 Task: Select the month "July".
Action: Mouse moved to (817, 111)
Screenshot: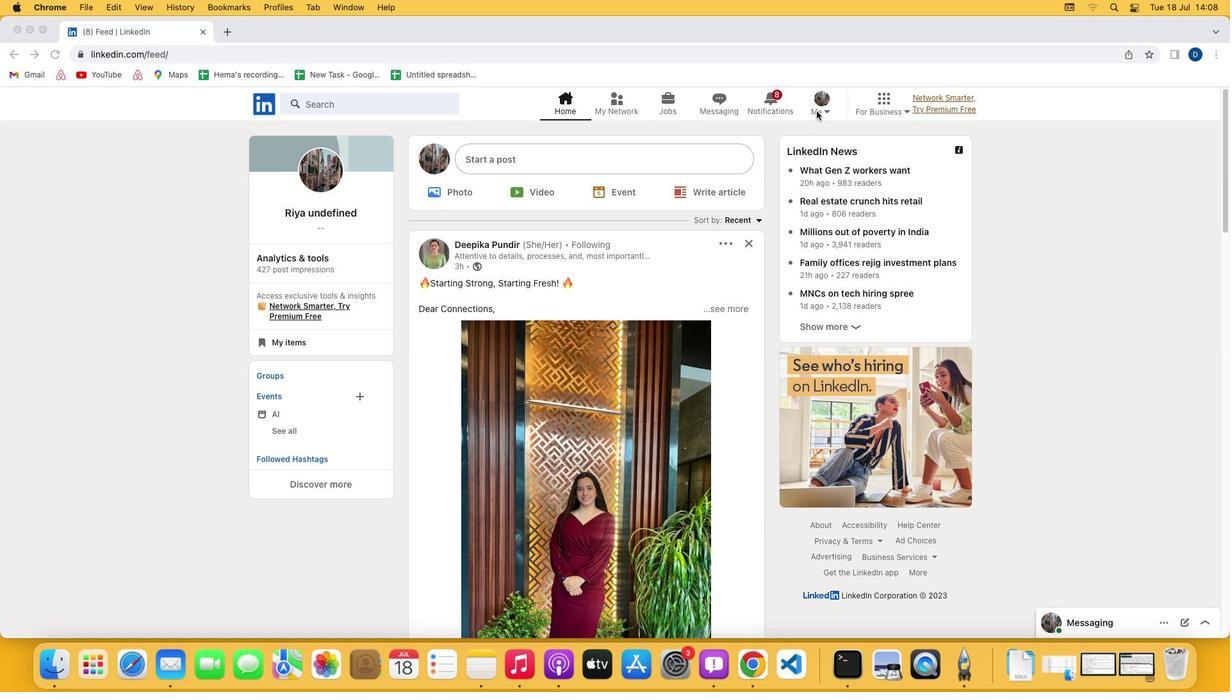 
Action: Mouse pressed left at (817, 111)
Screenshot: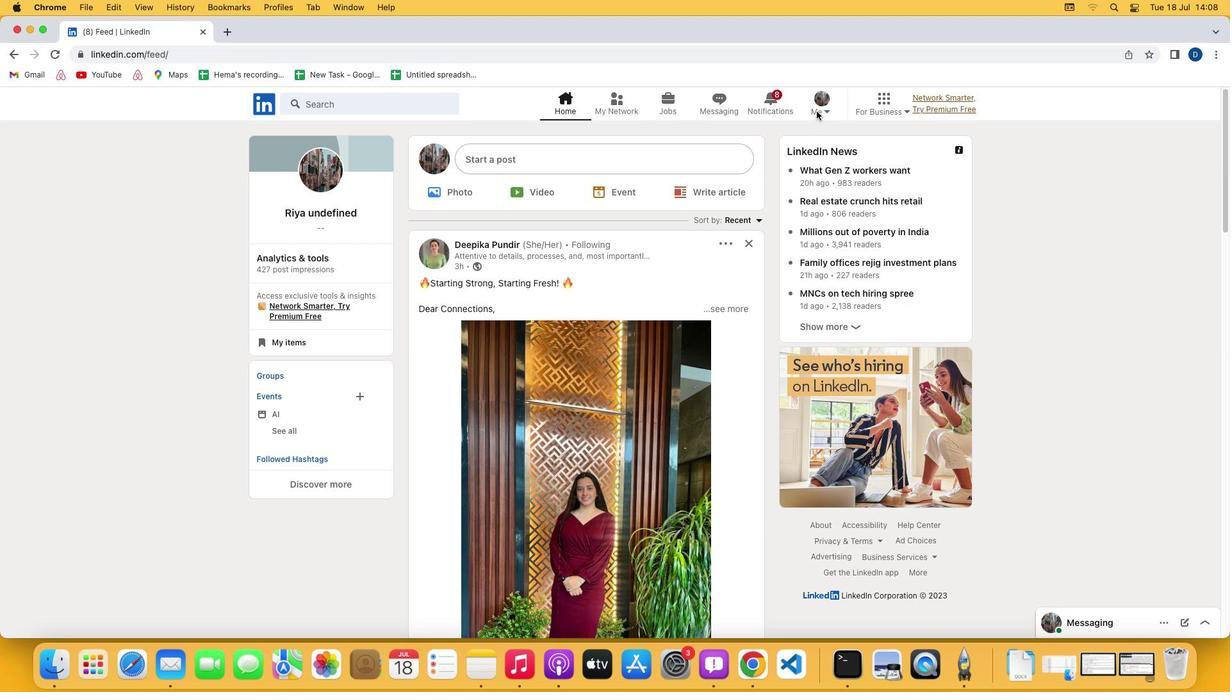 
Action: Mouse moved to (828, 111)
Screenshot: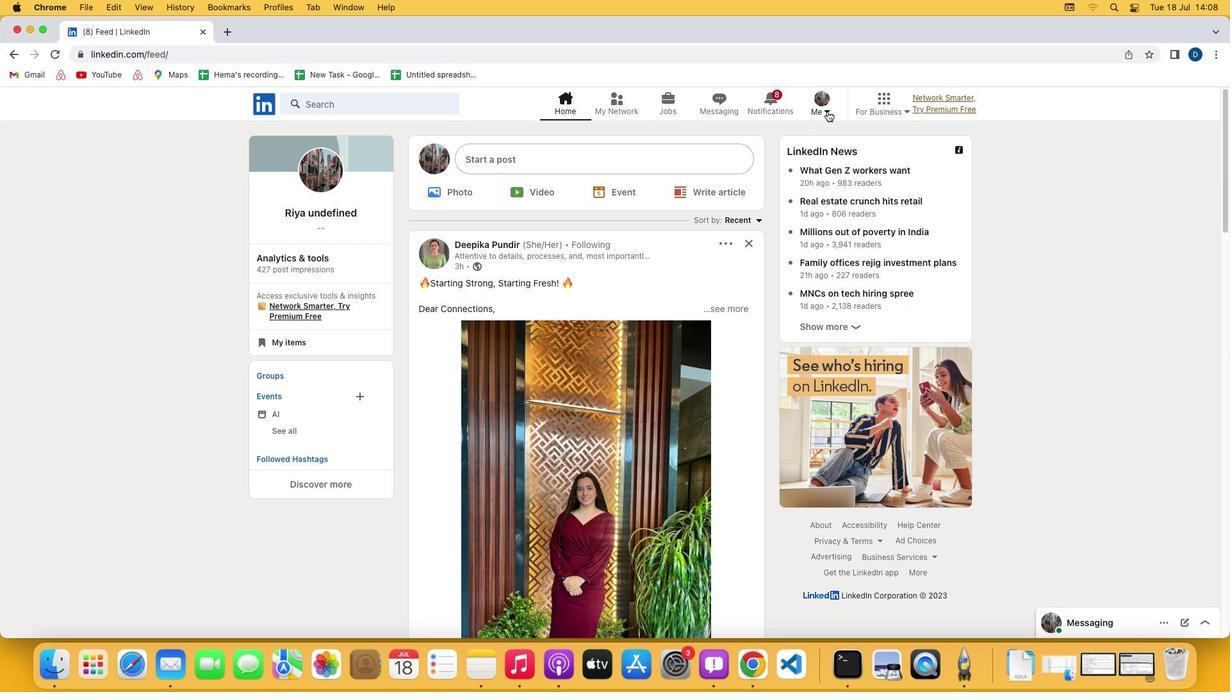 
Action: Mouse pressed left at (828, 111)
Screenshot: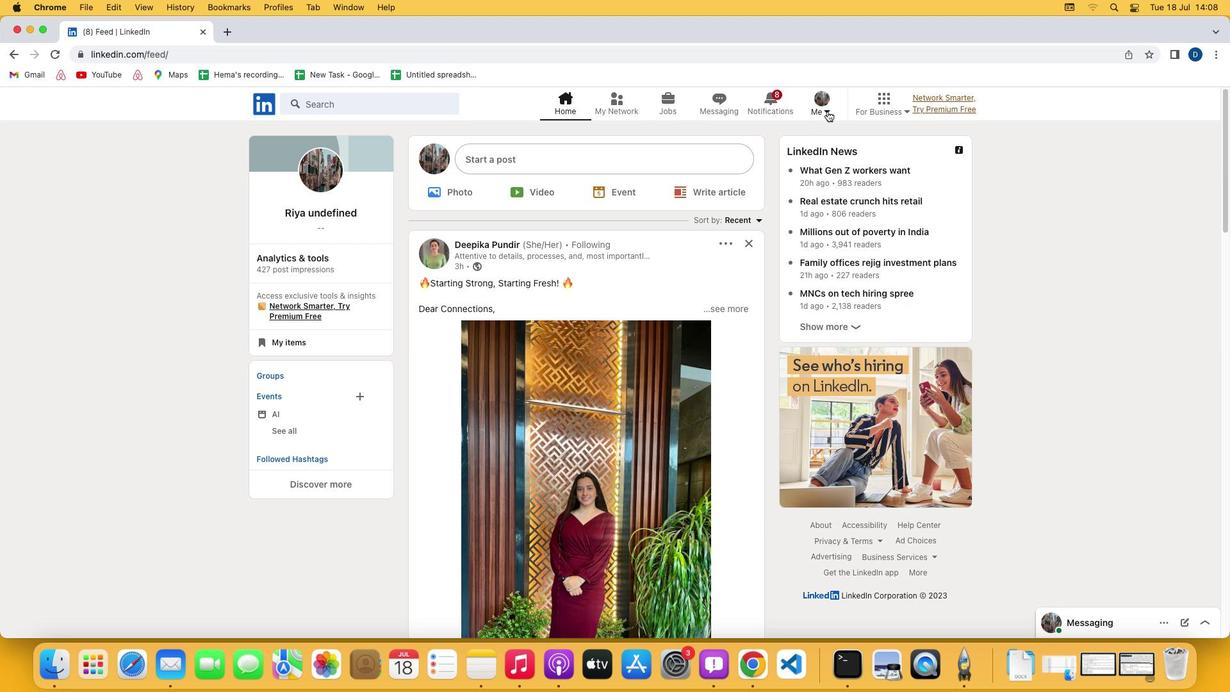 
Action: Mouse moved to (764, 179)
Screenshot: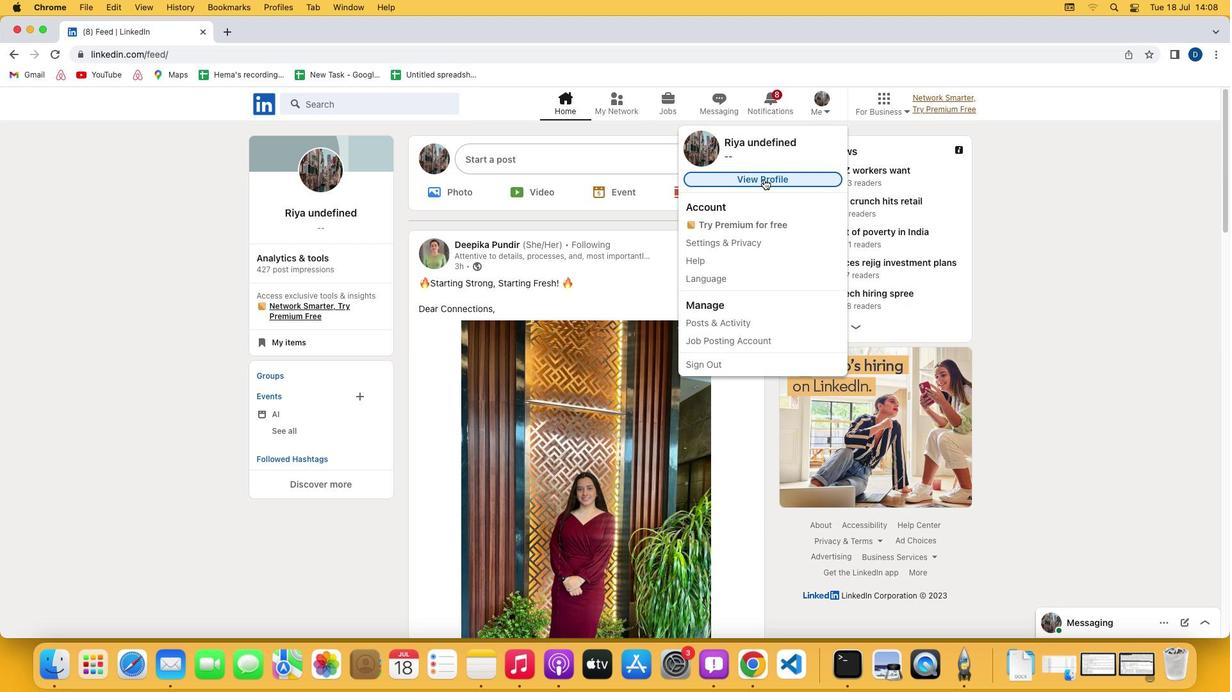 
Action: Mouse pressed left at (764, 179)
Screenshot: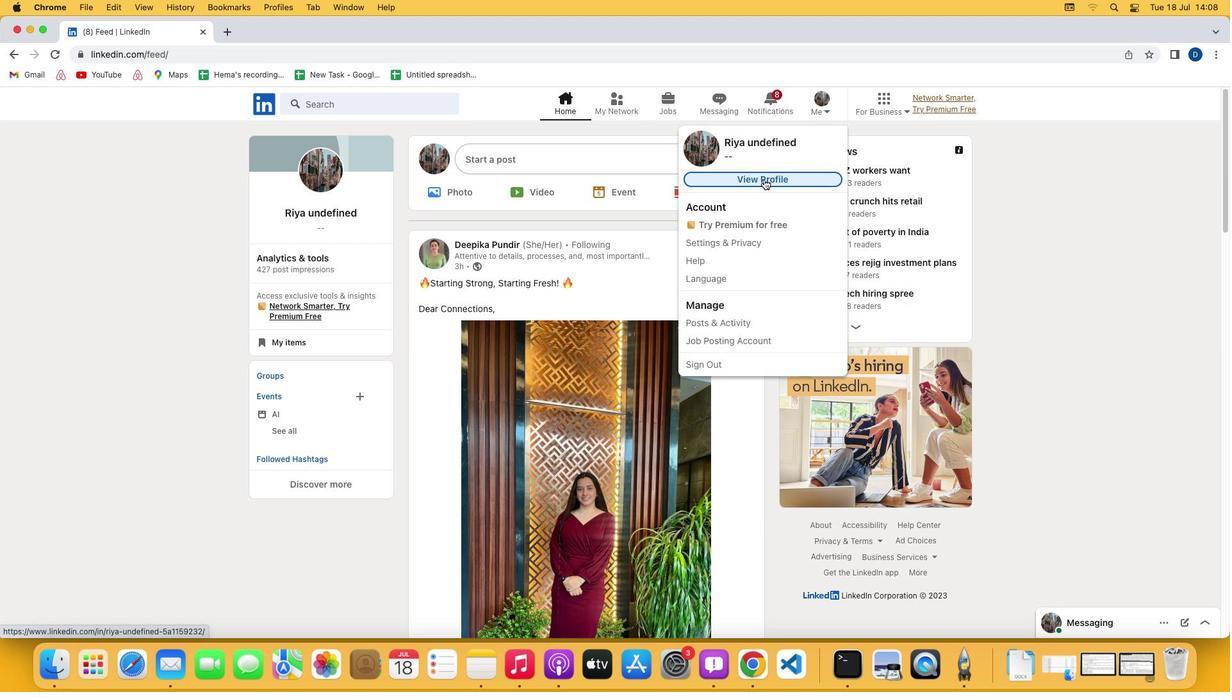 
Action: Mouse moved to (413, 440)
Screenshot: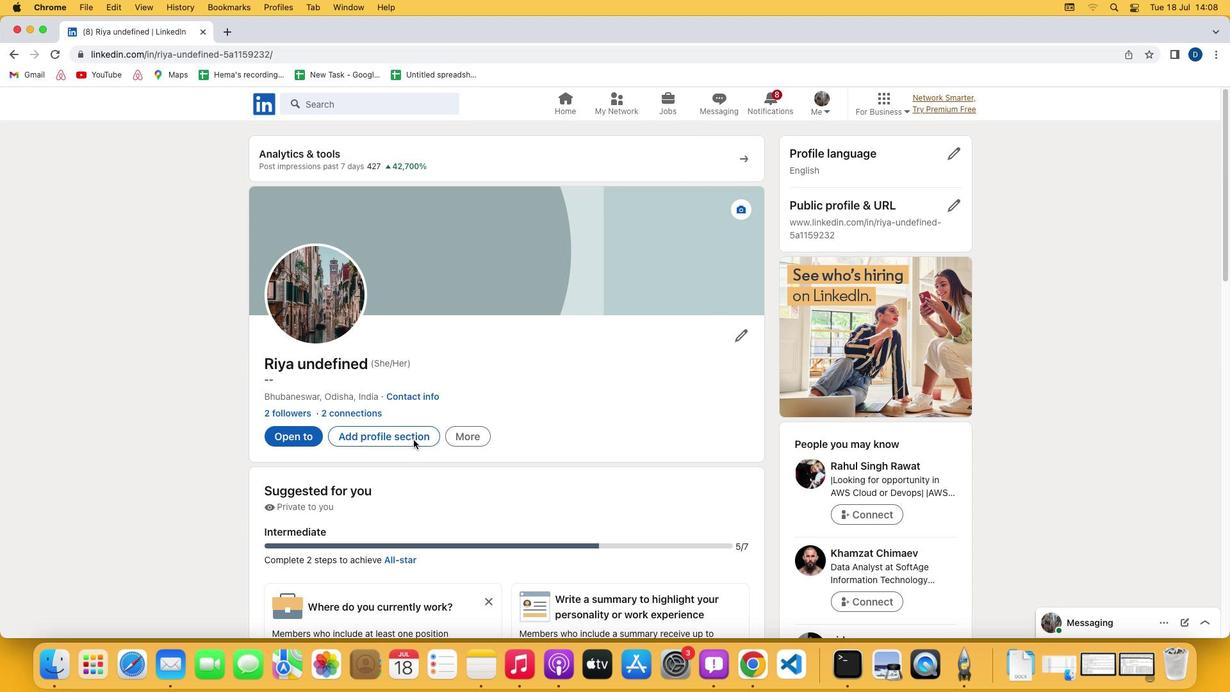 
Action: Mouse pressed left at (413, 440)
Screenshot: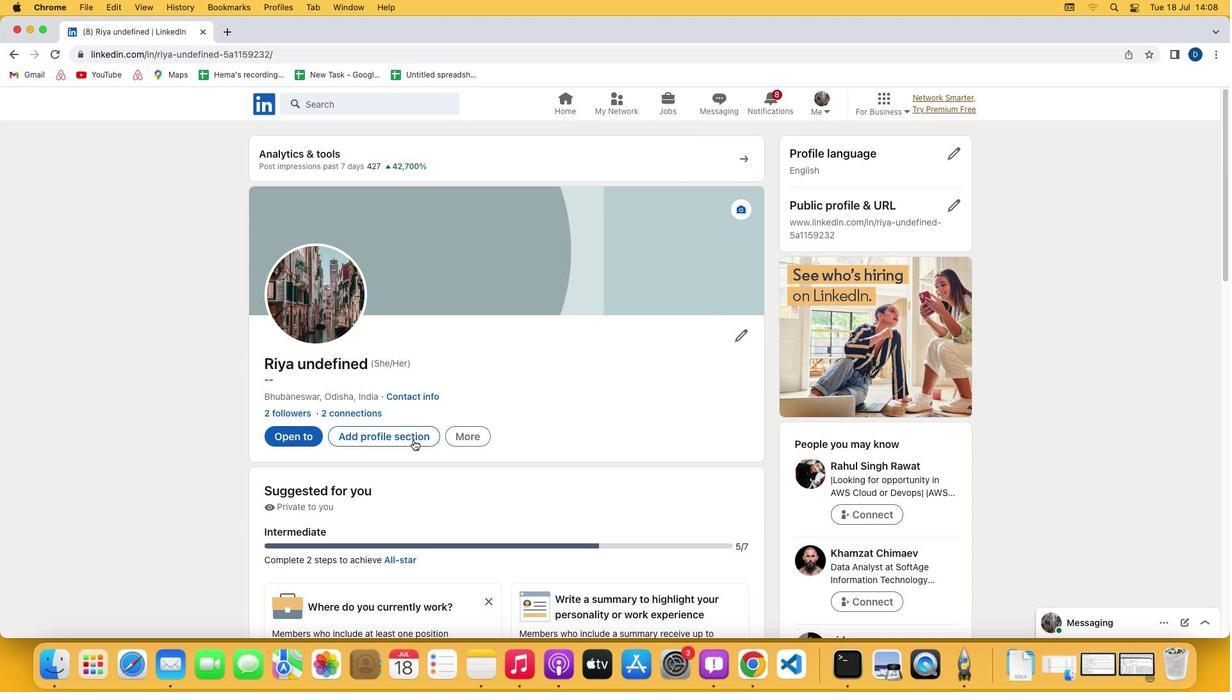 
Action: Mouse moved to (475, 250)
Screenshot: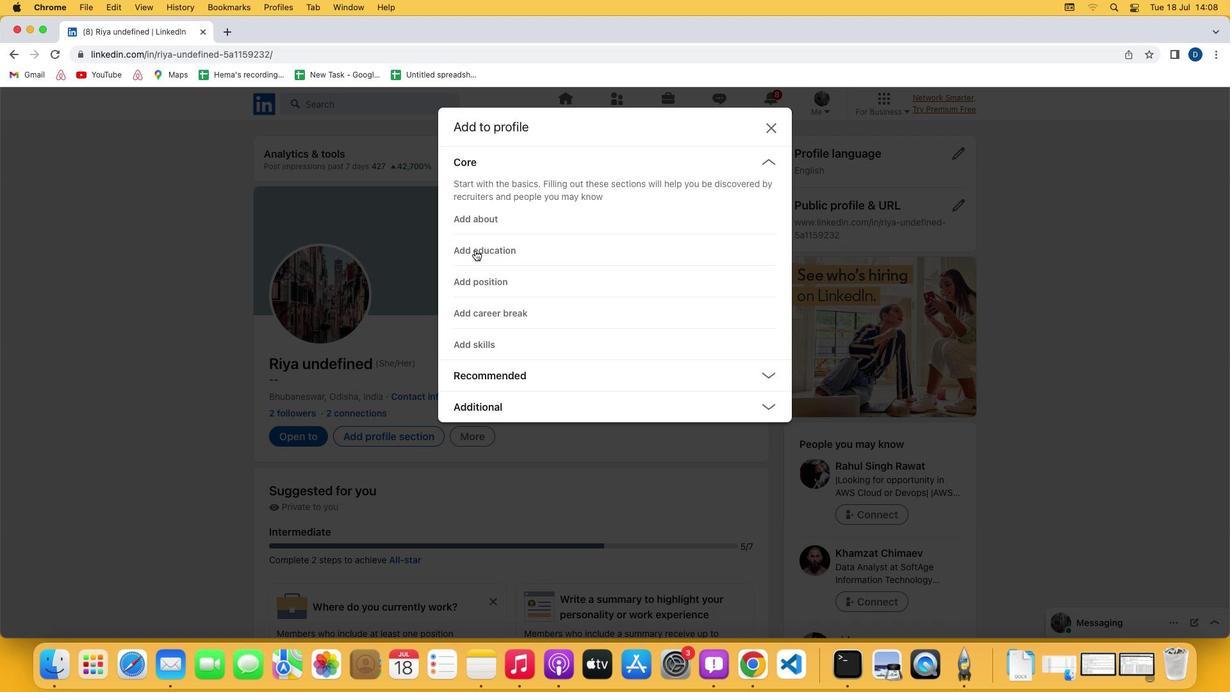 
Action: Mouse pressed left at (475, 250)
Screenshot: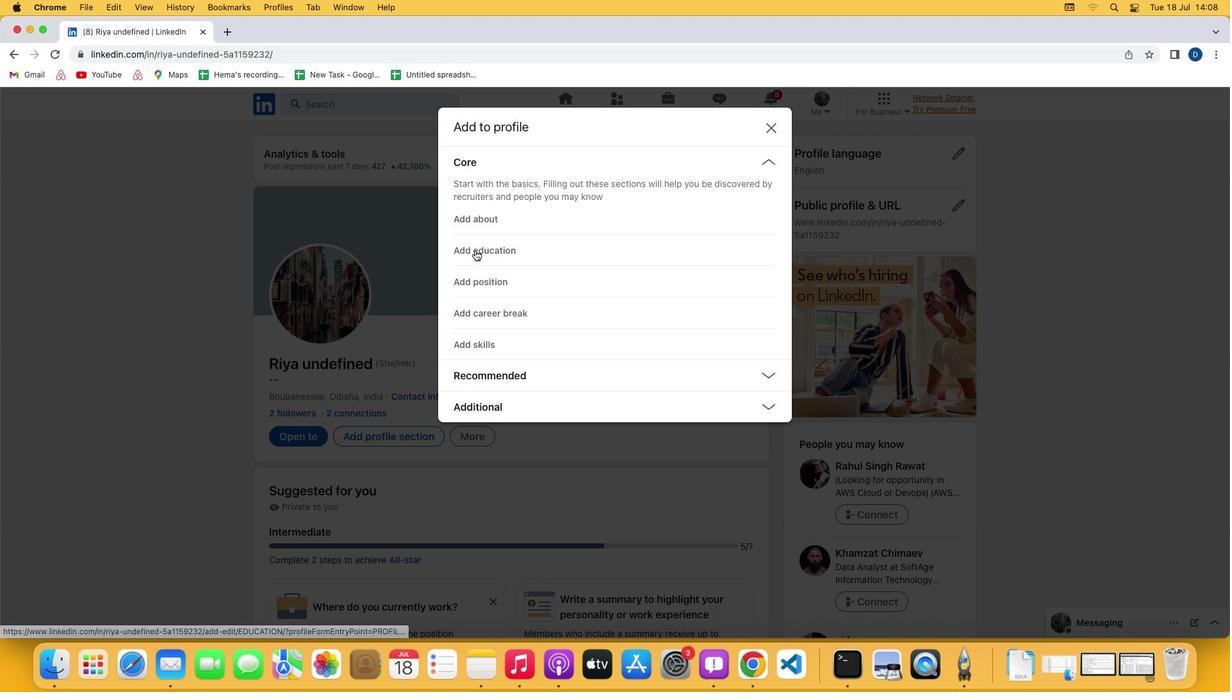 
Action: Mouse moved to (568, 421)
Screenshot: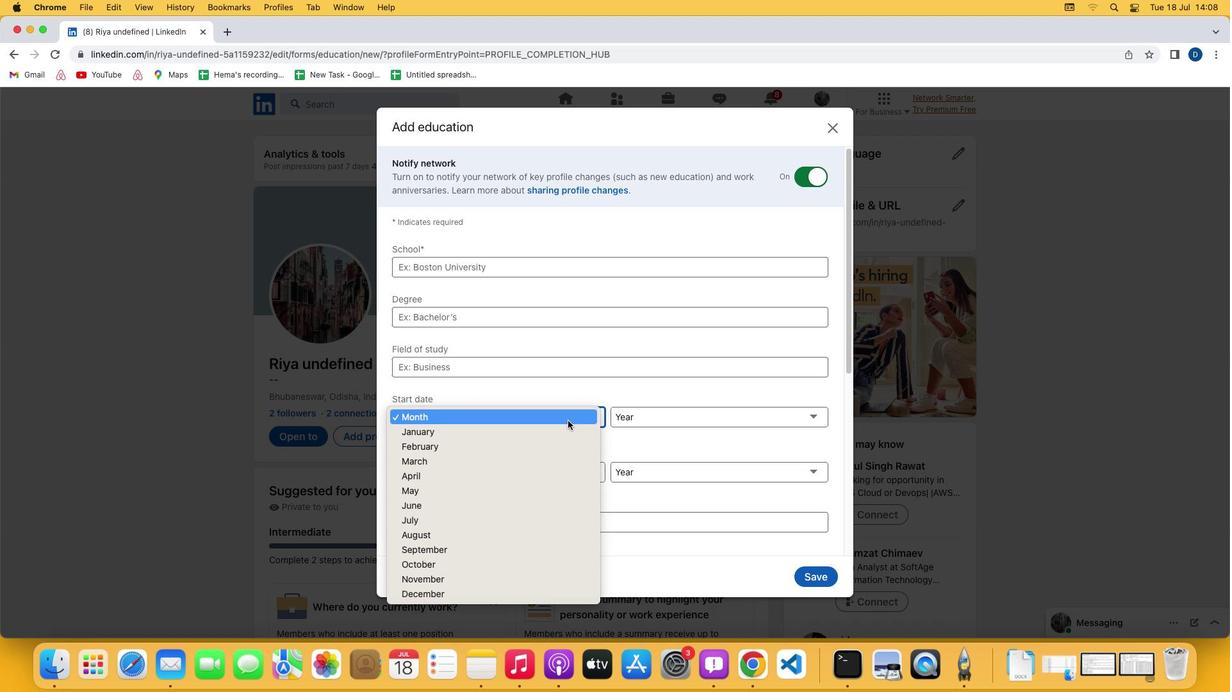 
Action: Mouse pressed left at (568, 421)
Screenshot: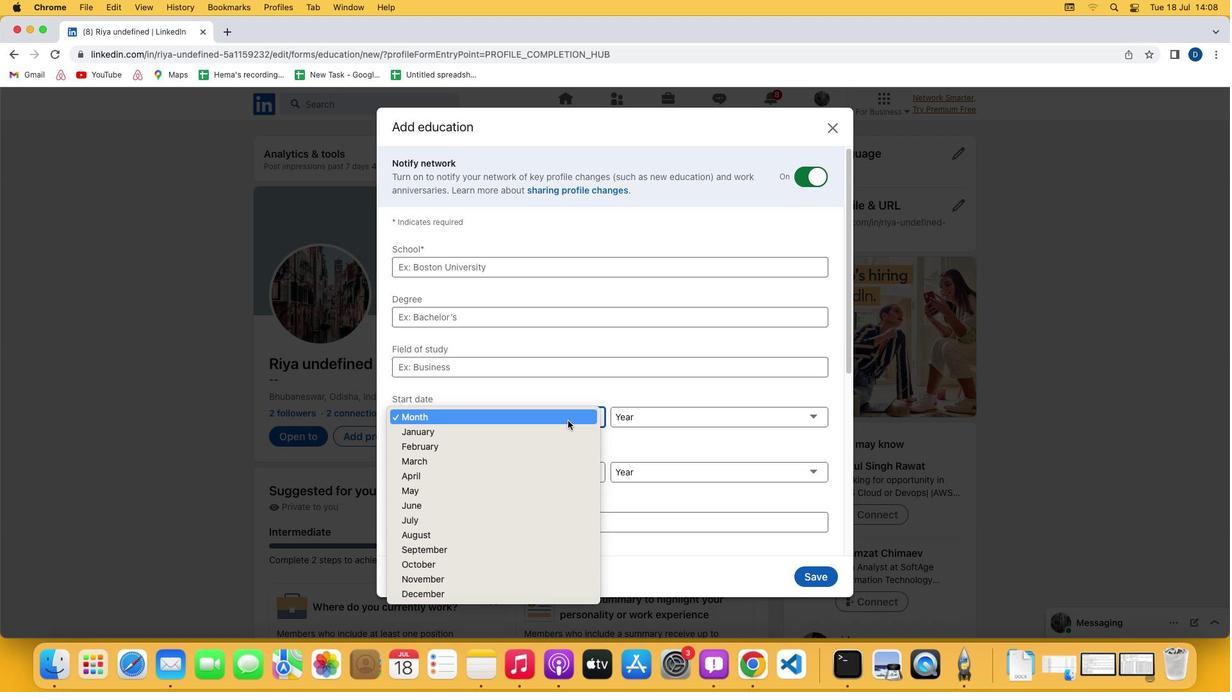 
Action: Mouse moved to (461, 521)
Screenshot: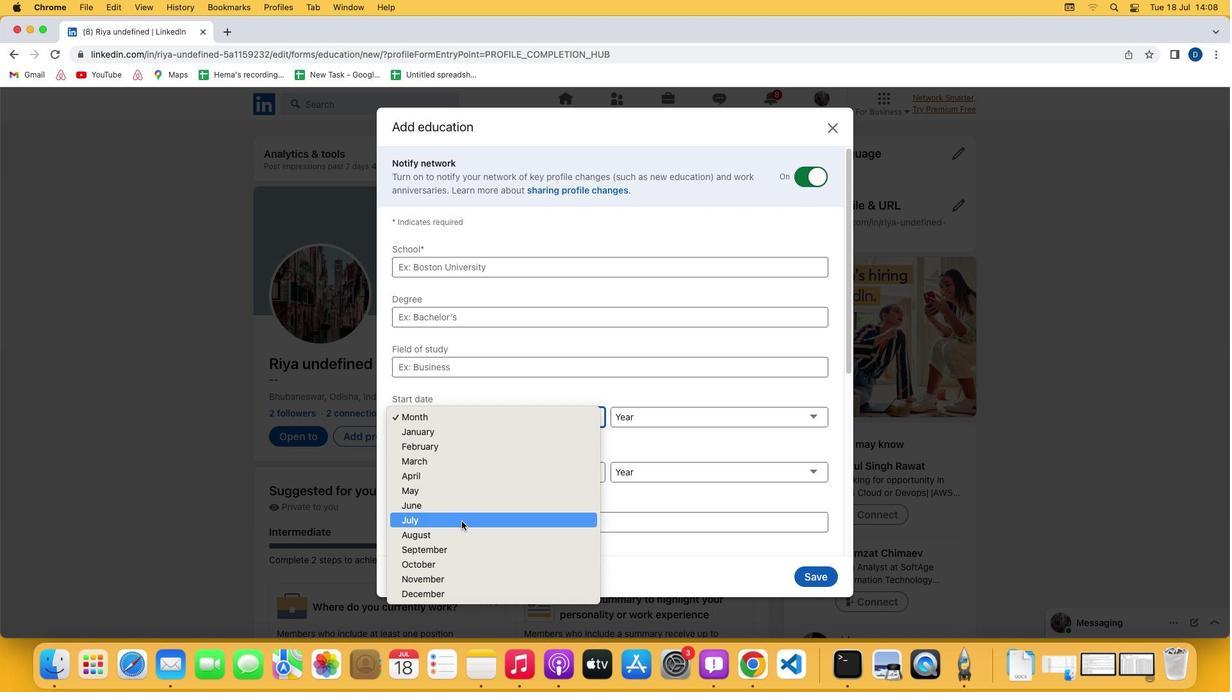 
Action: Mouse pressed left at (461, 521)
Screenshot: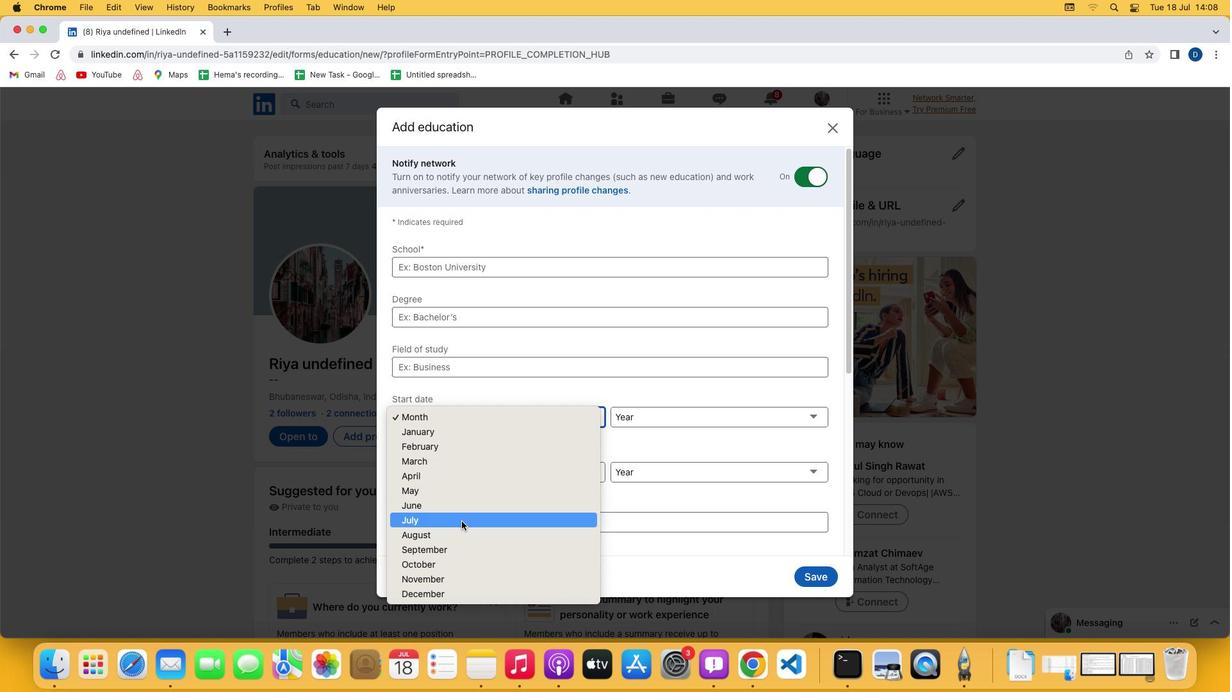 
